 Task: Add Sprouts 1% Milk to the cart.
Action: Mouse moved to (55, 278)
Screenshot: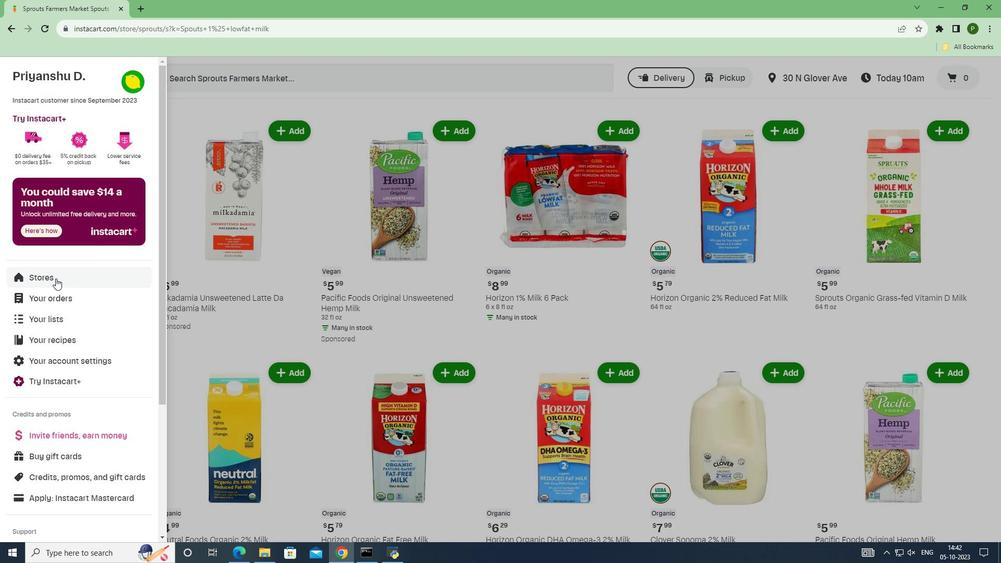 
Action: Mouse pressed left at (55, 278)
Screenshot: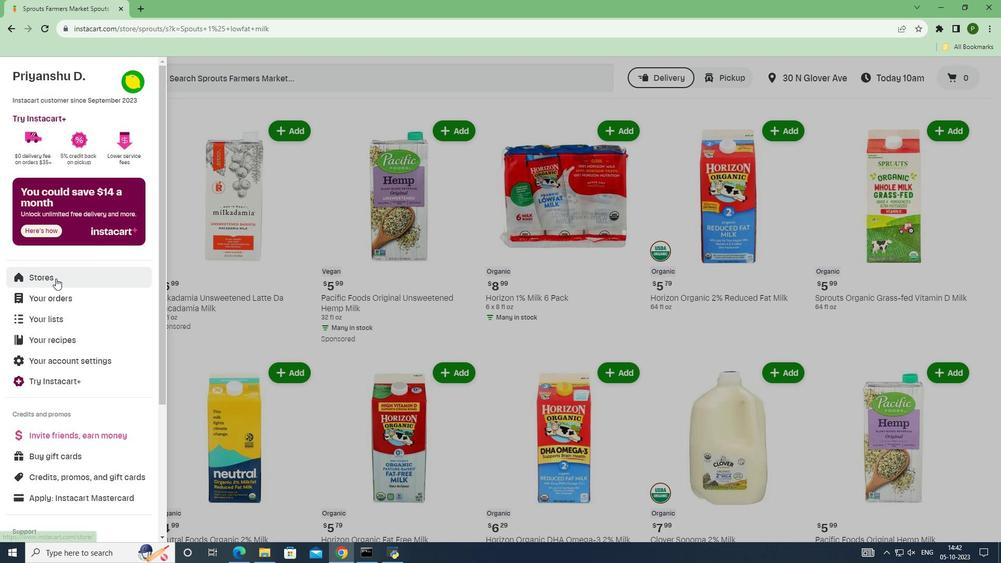 
Action: Mouse moved to (241, 114)
Screenshot: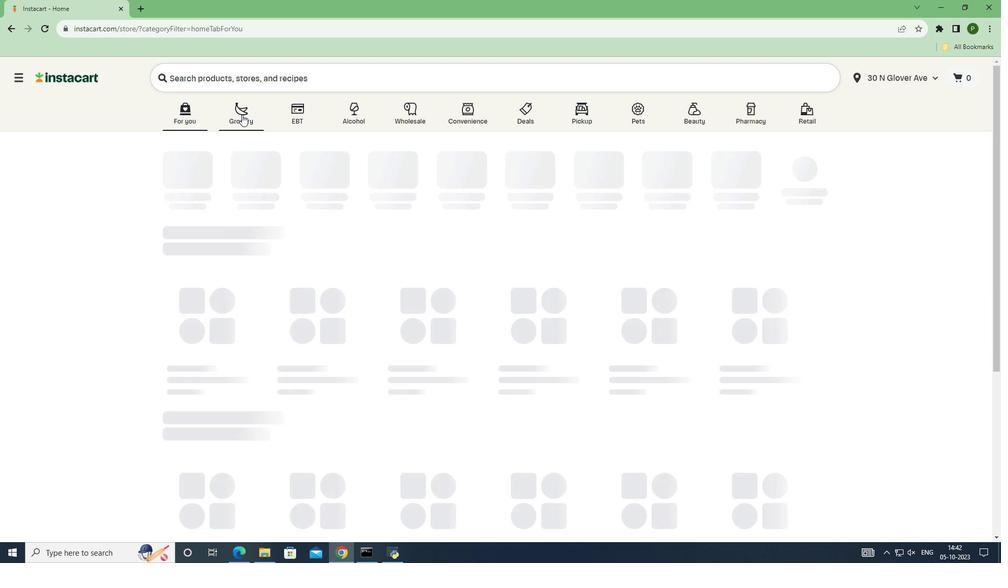 
Action: Mouse pressed left at (241, 114)
Screenshot: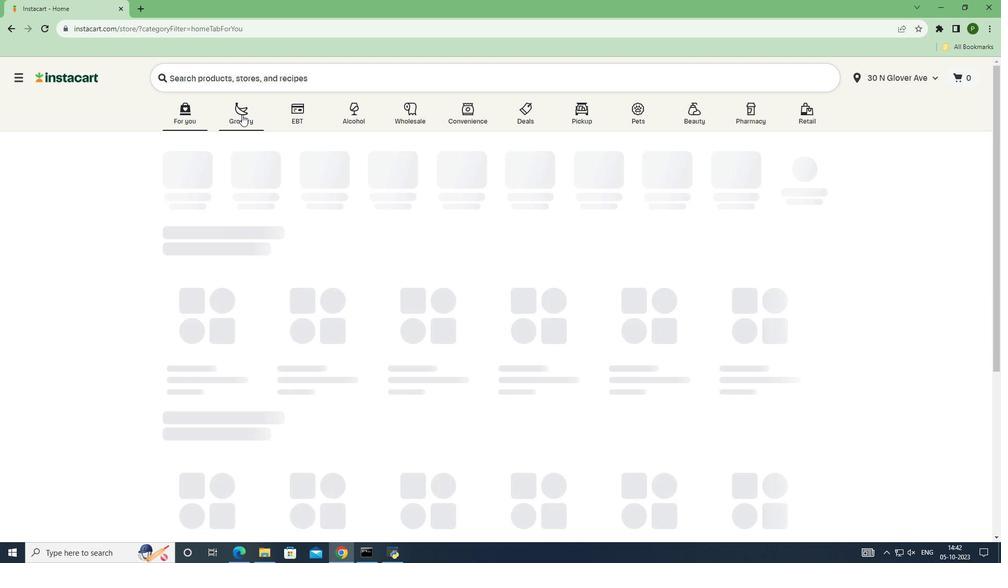 
Action: Mouse moved to (647, 236)
Screenshot: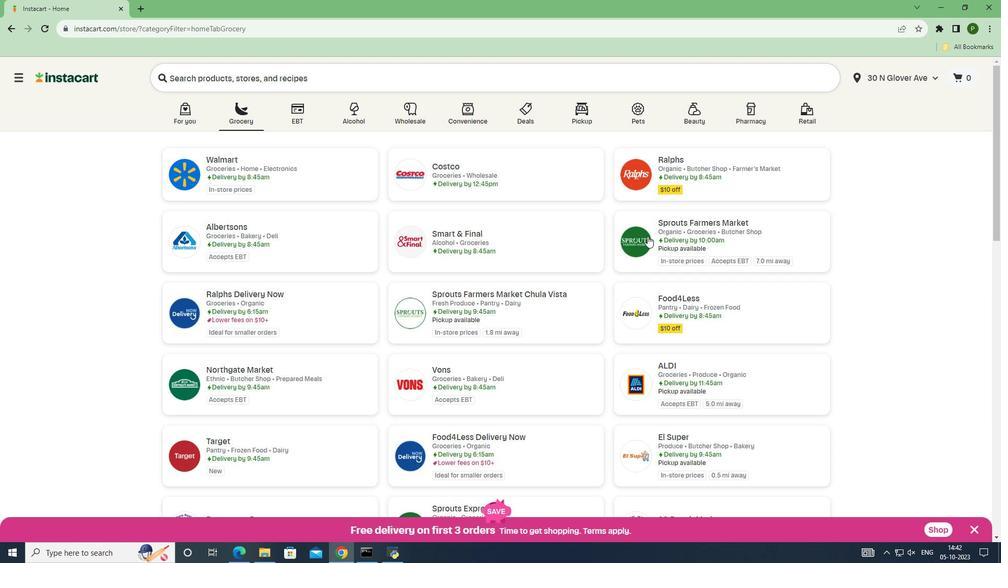 
Action: Mouse pressed left at (647, 236)
Screenshot: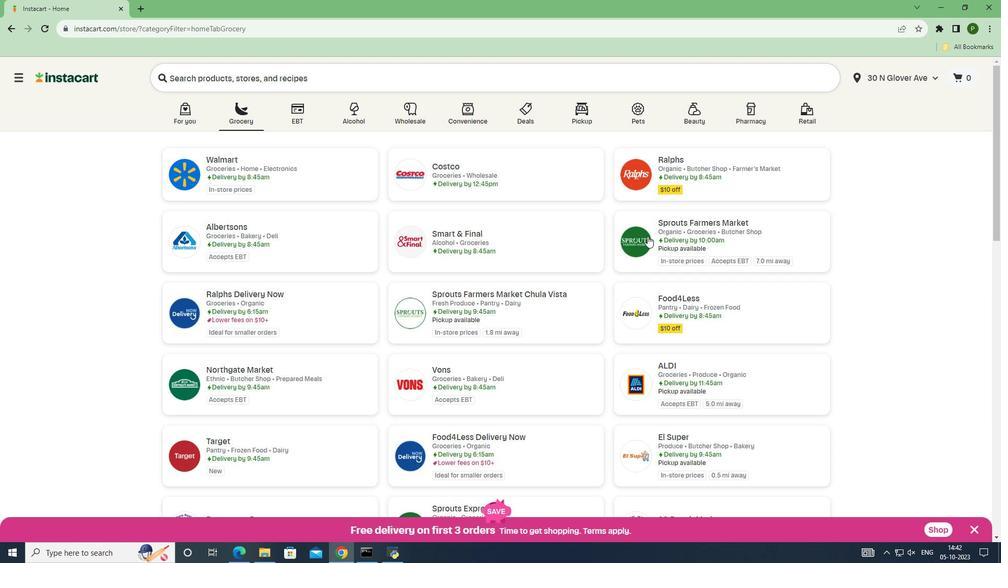 
Action: Mouse moved to (99, 288)
Screenshot: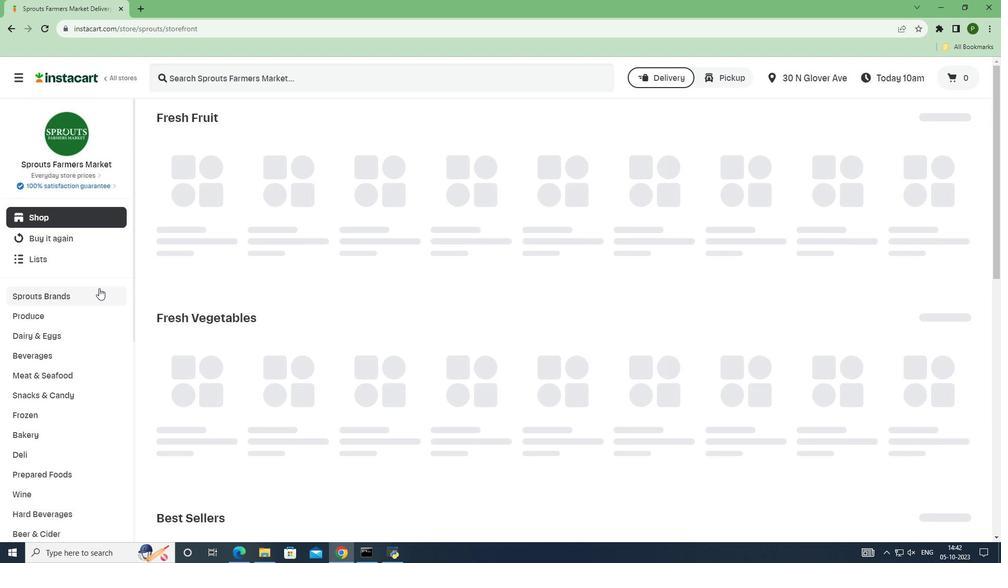 
Action: Mouse pressed left at (99, 288)
Screenshot: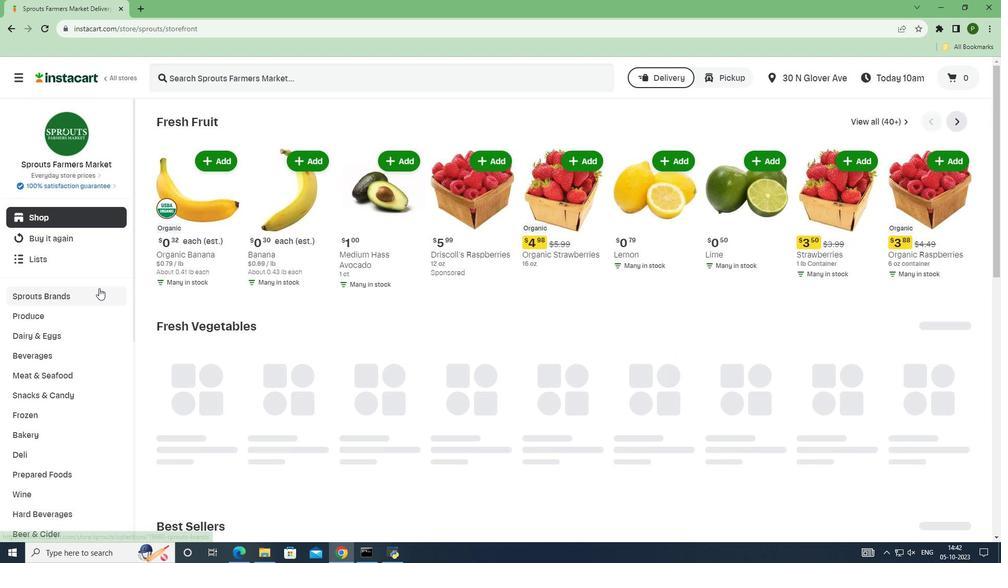 
Action: Mouse moved to (66, 390)
Screenshot: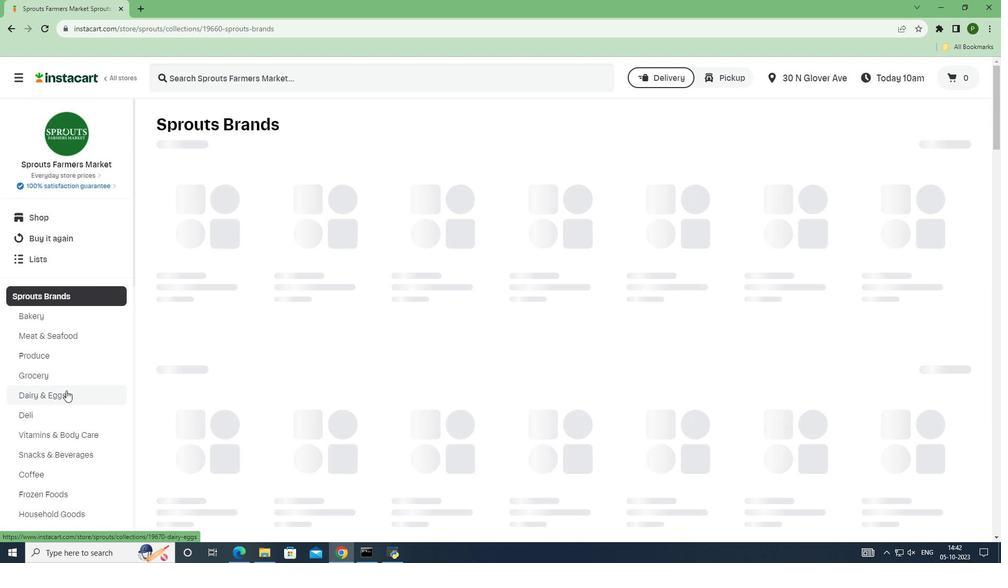 
Action: Mouse pressed left at (66, 390)
Screenshot: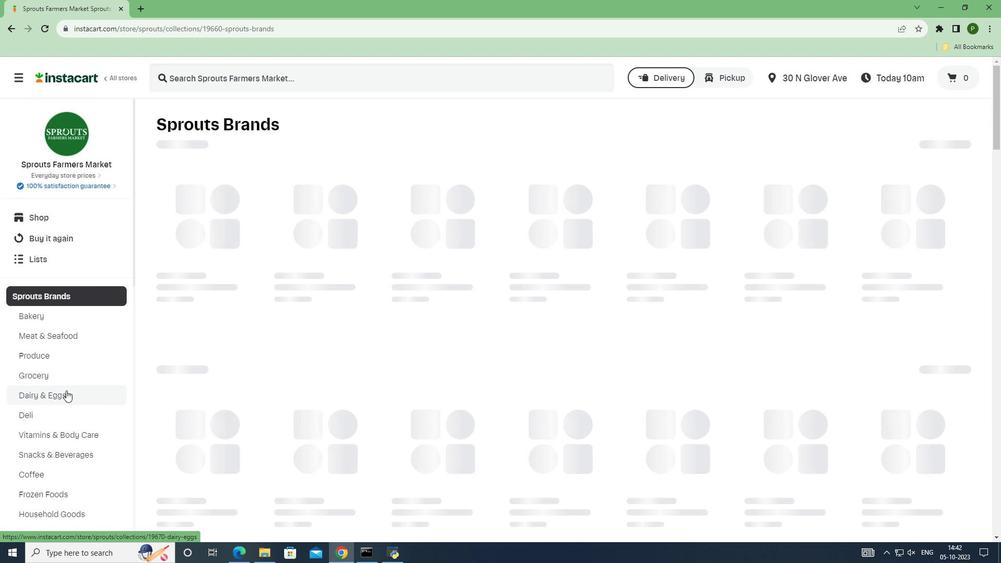 
Action: Mouse moved to (191, 78)
Screenshot: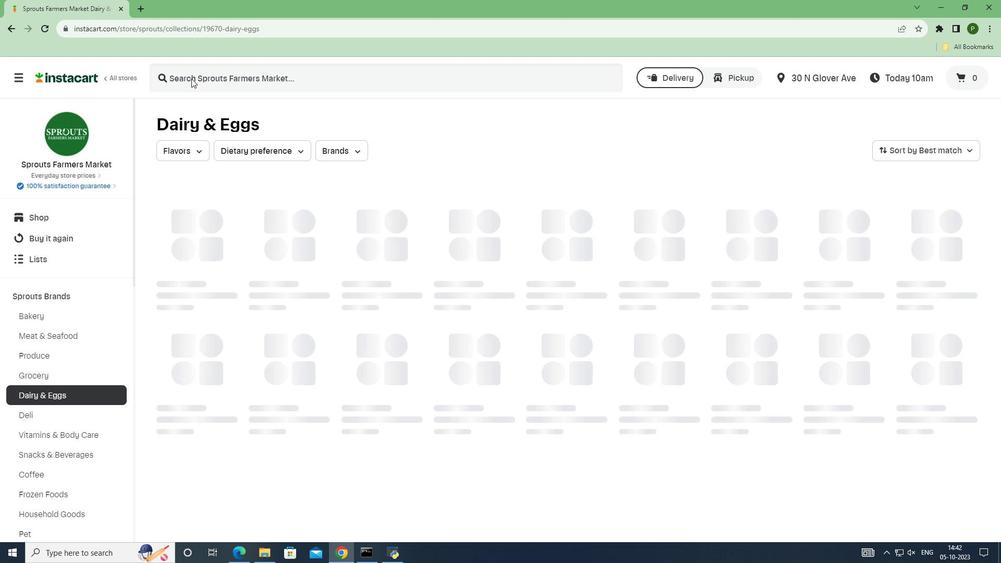 
Action: Mouse pressed left at (191, 78)
Screenshot: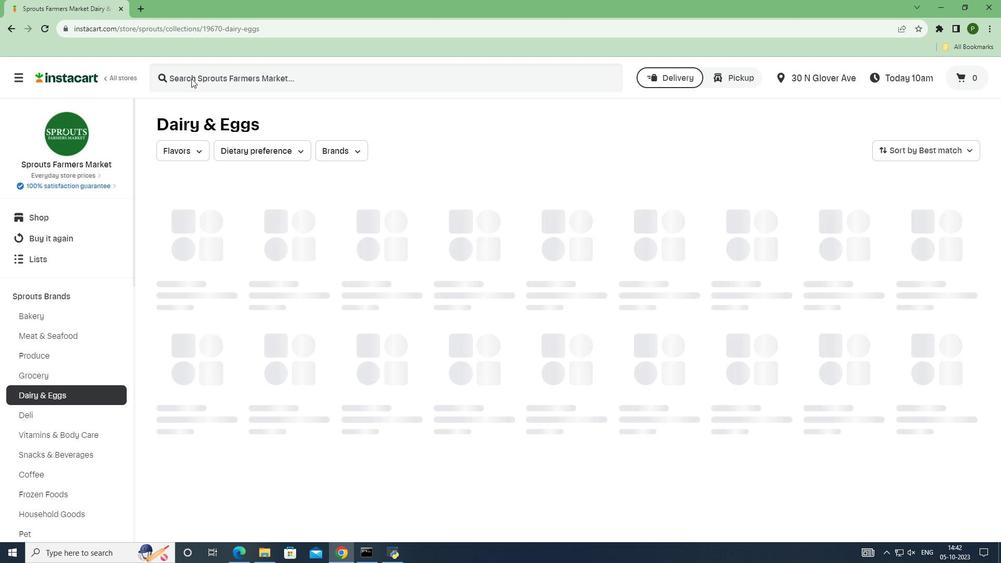 
Action: Mouse moved to (190, 77)
Screenshot: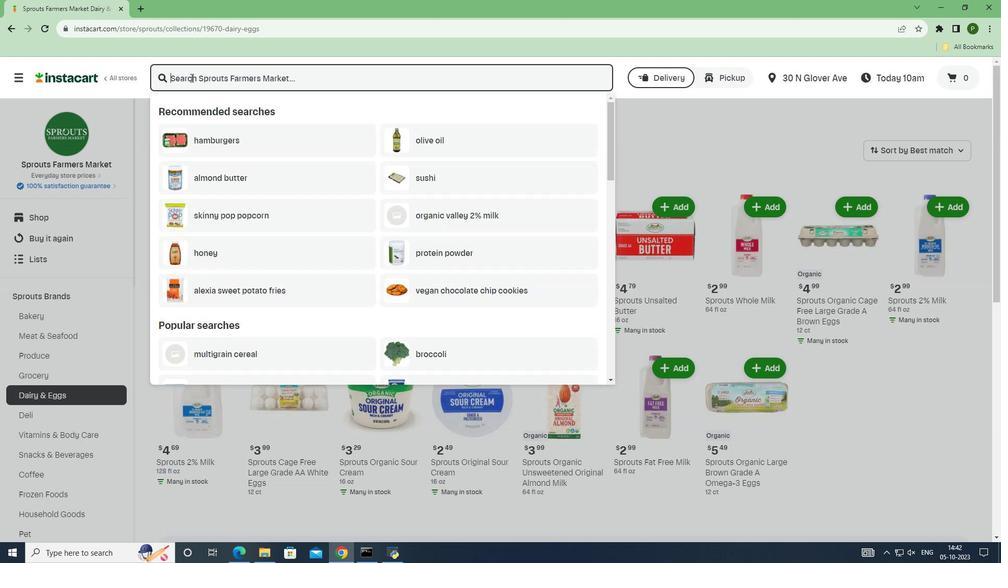 
Action: Mouse pressed left at (190, 77)
Screenshot: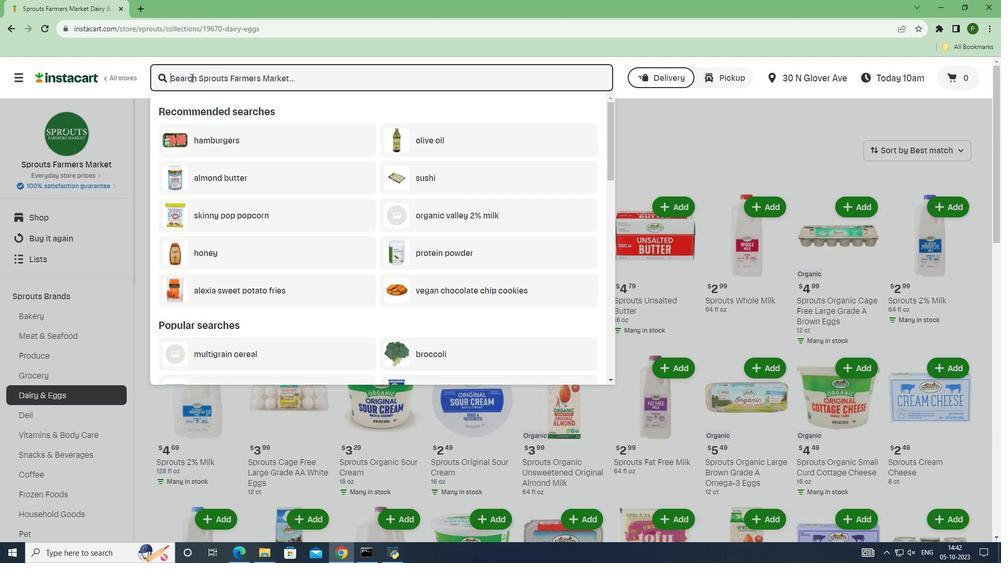 
Action: Key pressed <Key.caps_lock>S<Key.caps_lock>prouts<Key.space>1<Key.shift>%<Key.space>milk<Key.enter>
Screenshot: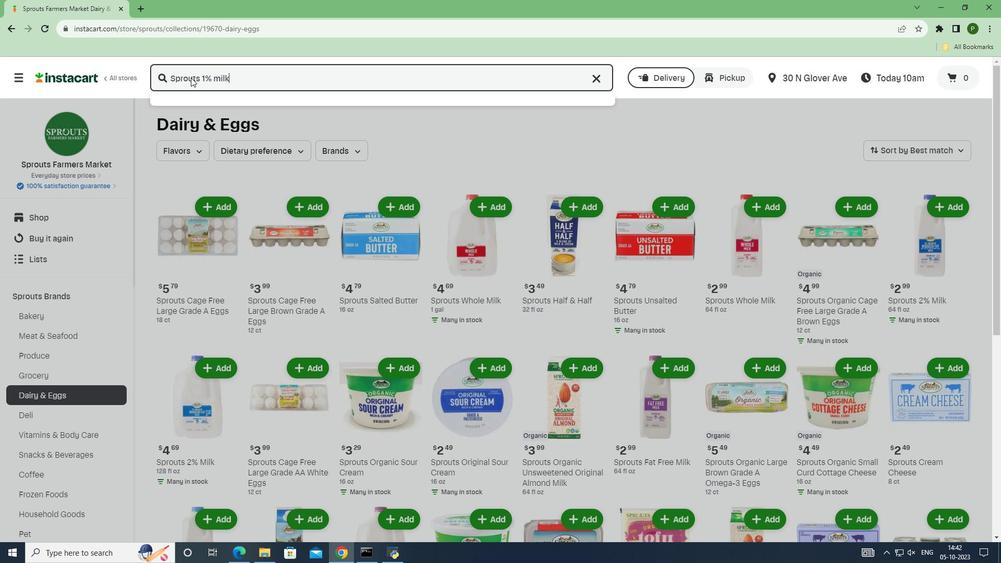 
Action: Mouse moved to (607, 434)
Screenshot: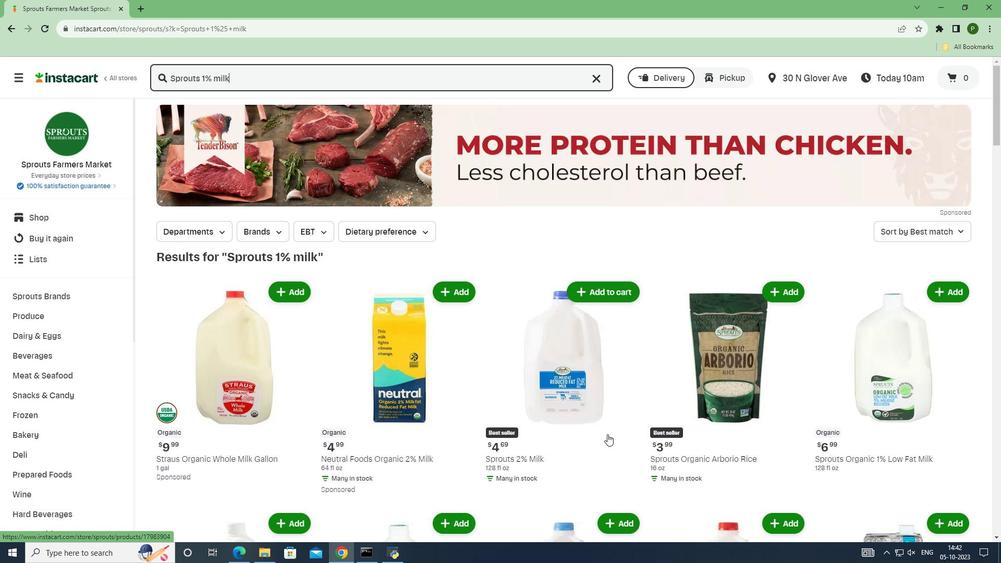 
Action: Mouse scrolled (607, 433) with delta (0, 0)
Screenshot: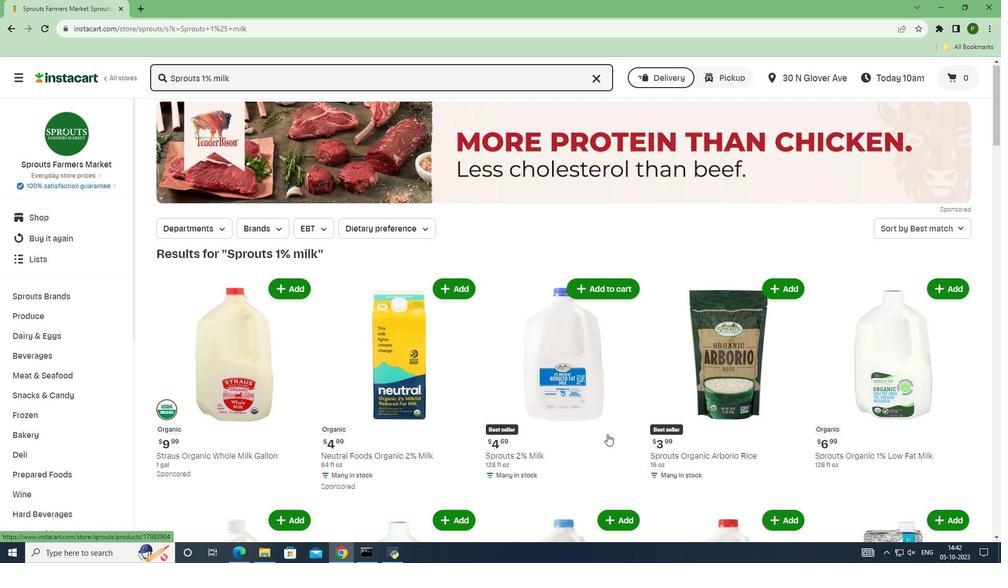 
Action: Mouse moved to (713, 442)
Screenshot: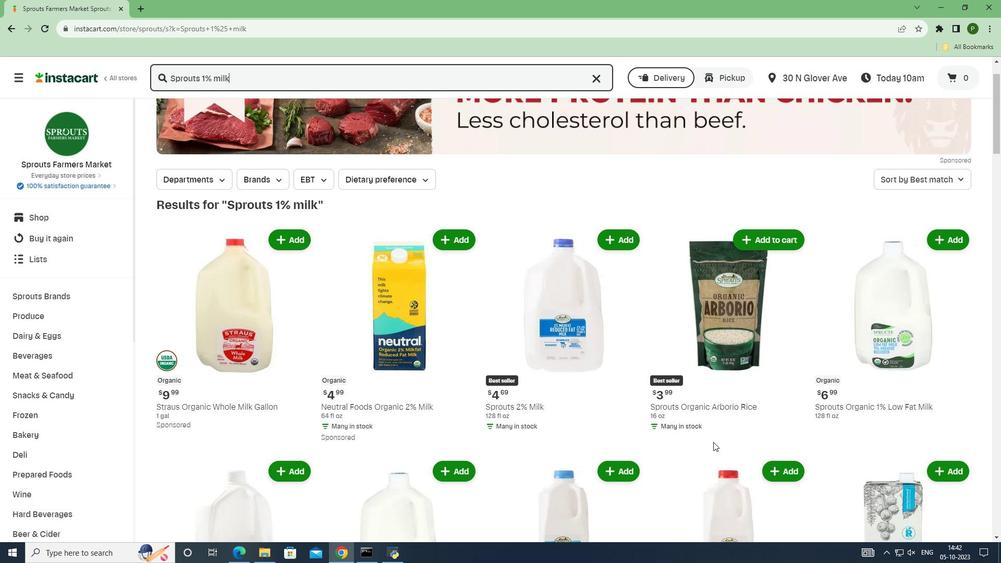 
Action: Mouse scrolled (713, 441) with delta (0, 0)
Screenshot: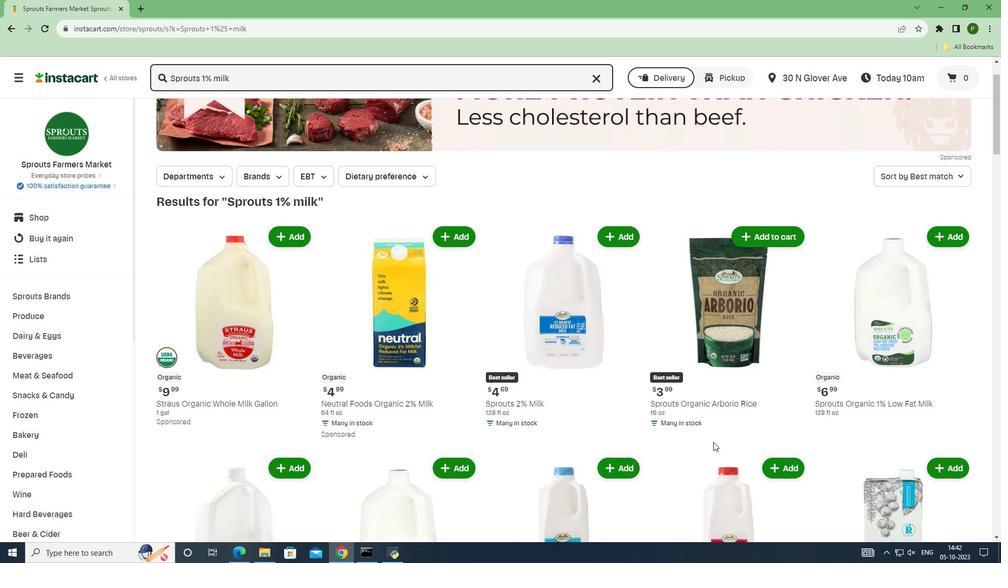 
Action: Mouse scrolled (713, 441) with delta (0, 0)
Screenshot: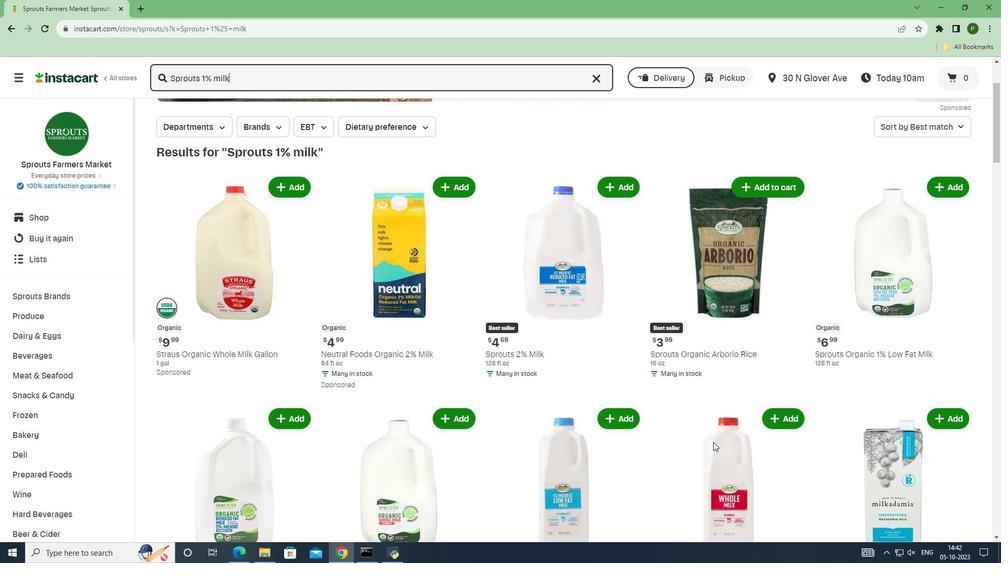 
Action: Mouse scrolled (713, 441) with delta (0, 0)
Screenshot: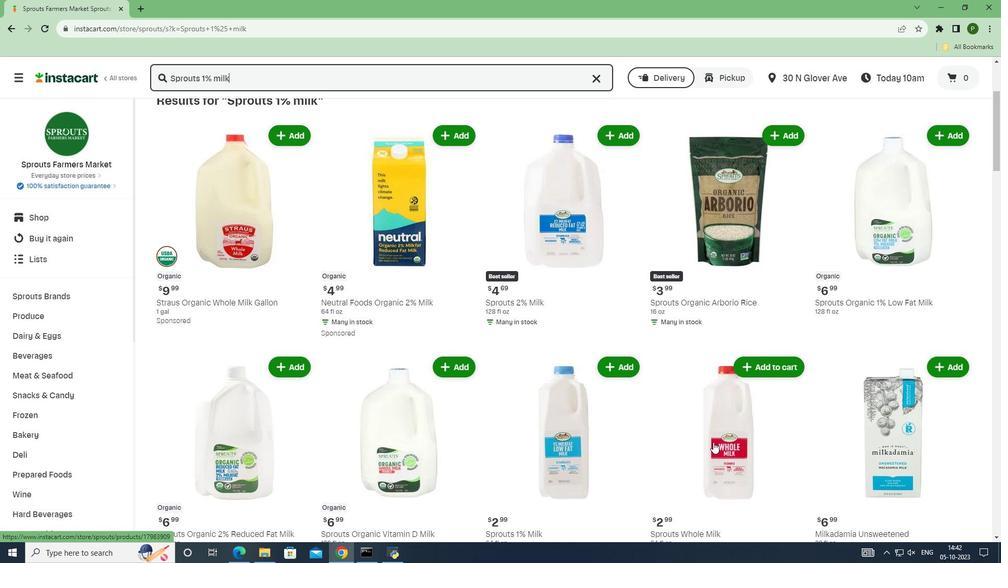 
Action: Mouse scrolled (713, 441) with delta (0, 0)
Screenshot: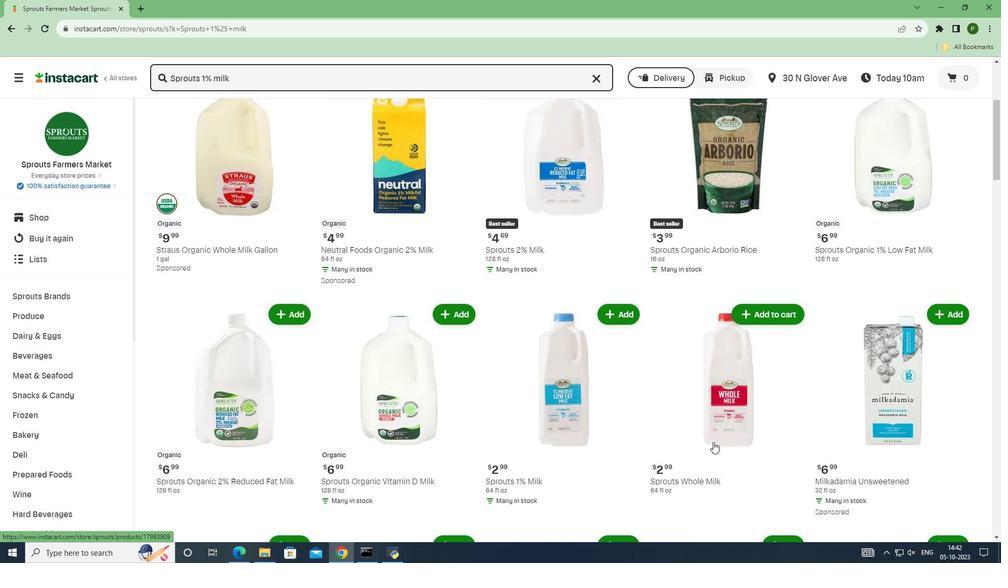 
Action: Mouse scrolled (713, 441) with delta (0, 0)
Screenshot: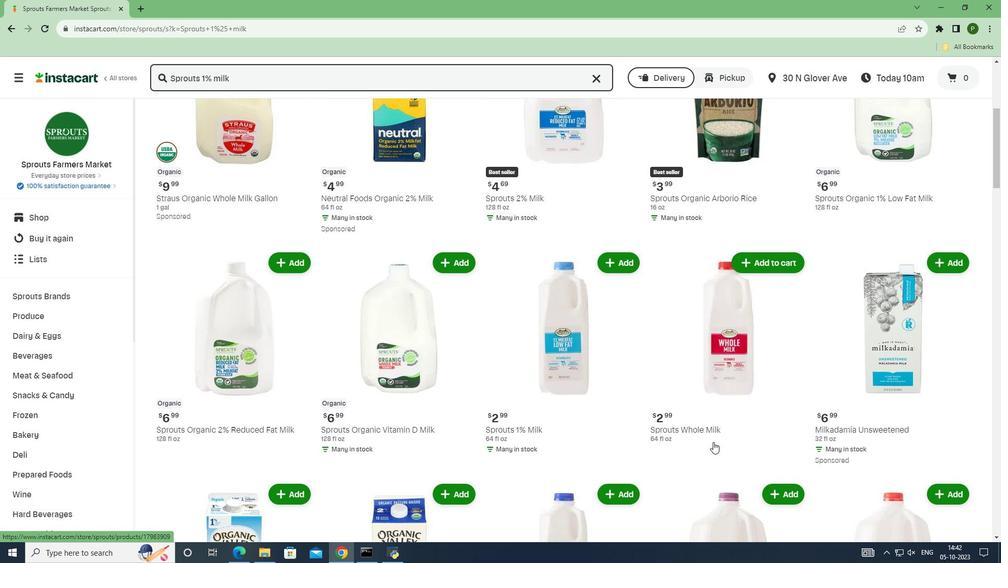 
Action: Mouse moved to (610, 206)
Screenshot: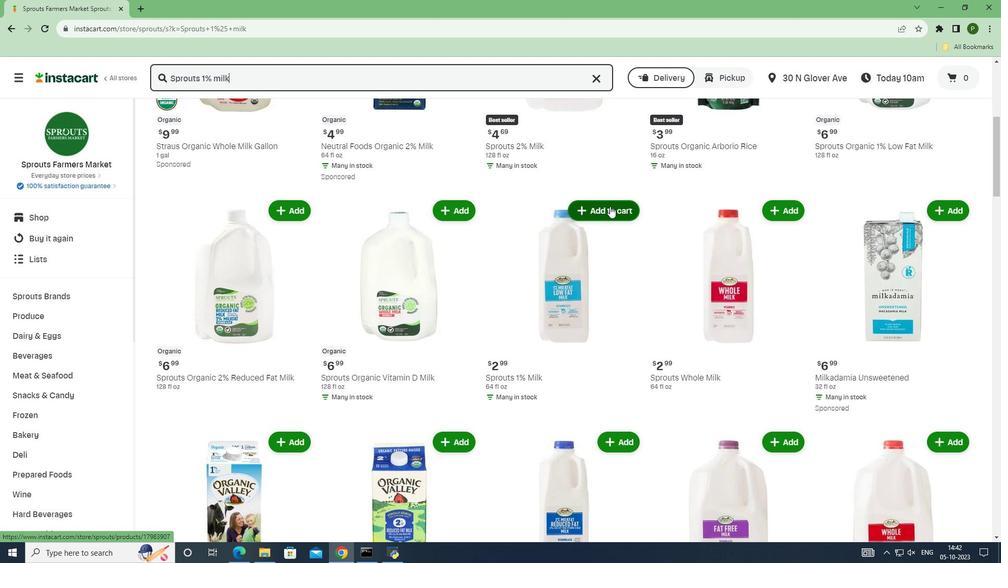 
Action: Mouse pressed left at (610, 206)
Screenshot: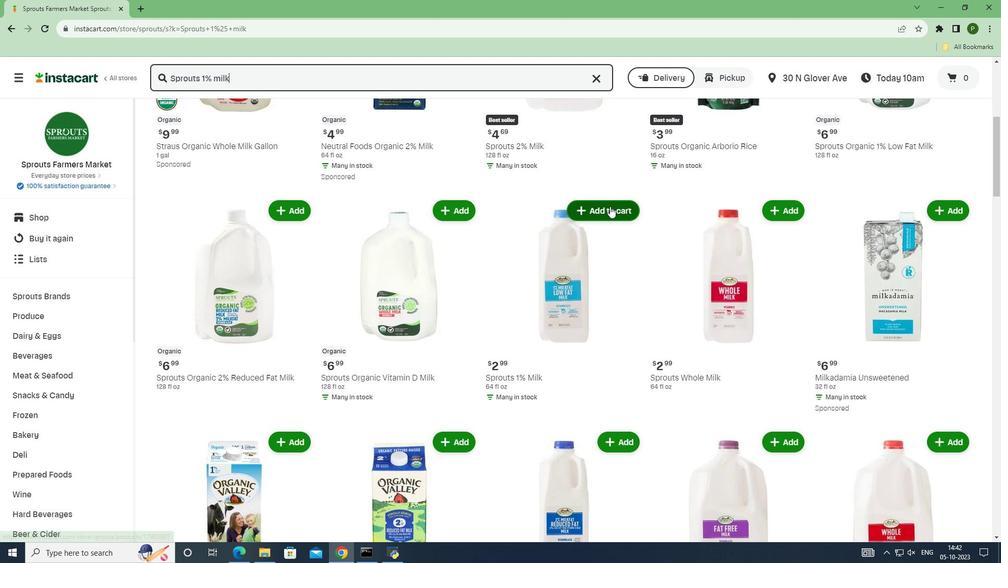 
